 Task: Look for products from Peet's only.
Action: Mouse pressed left at (24, 91)
Screenshot: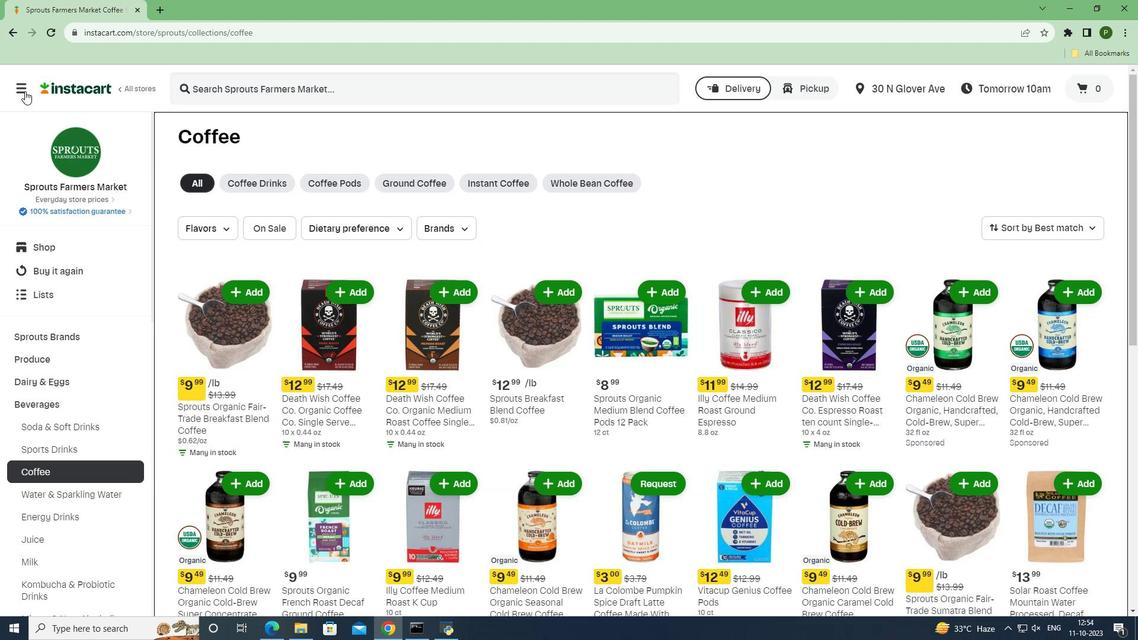 
Action: Mouse moved to (56, 314)
Screenshot: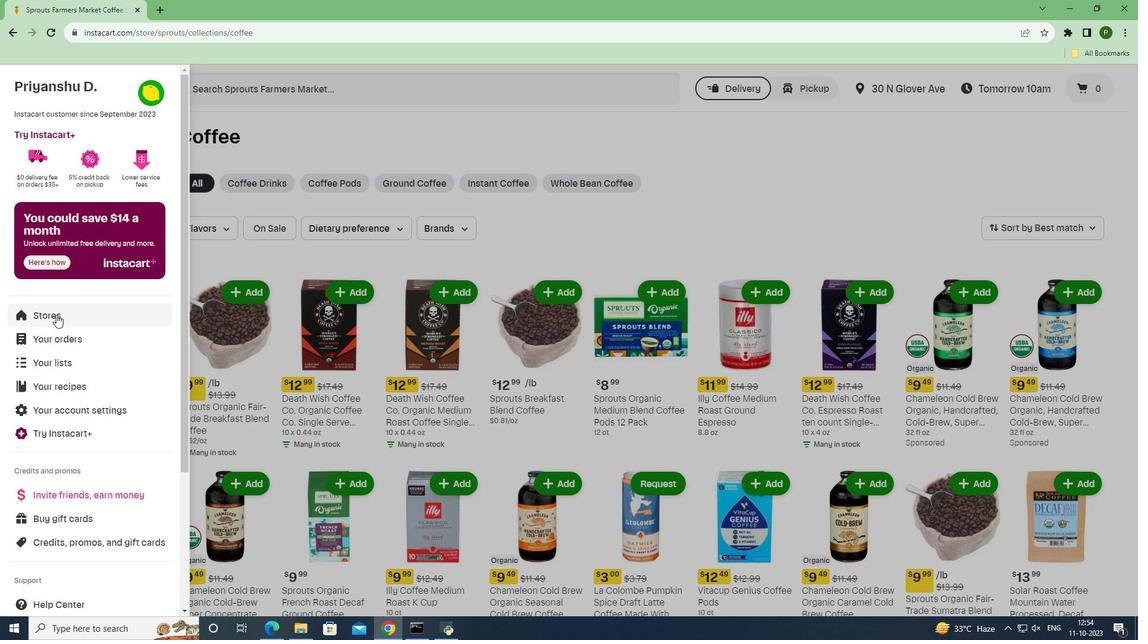 
Action: Mouse pressed left at (56, 314)
Screenshot: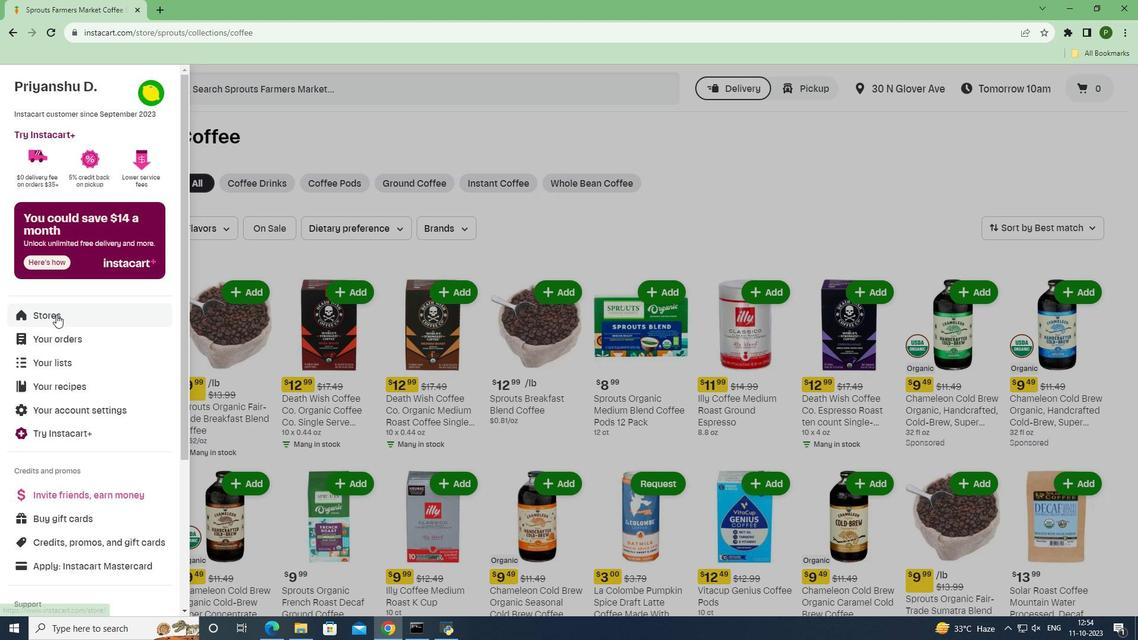 
Action: Mouse moved to (273, 137)
Screenshot: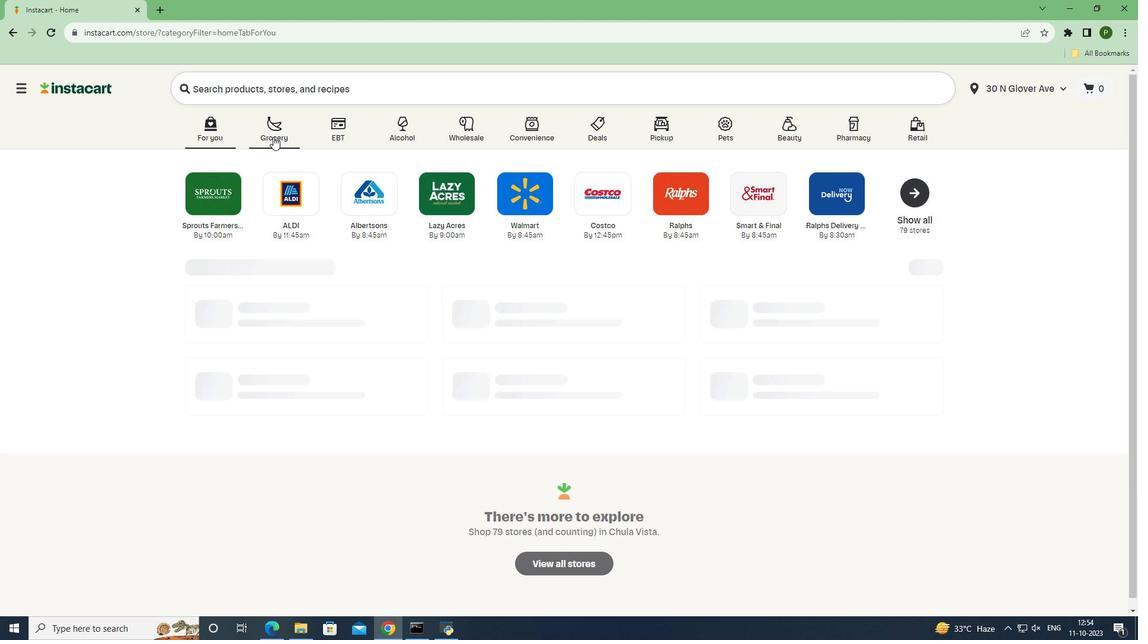 
Action: Mouse pressed left at (273, 137)
Screenshot: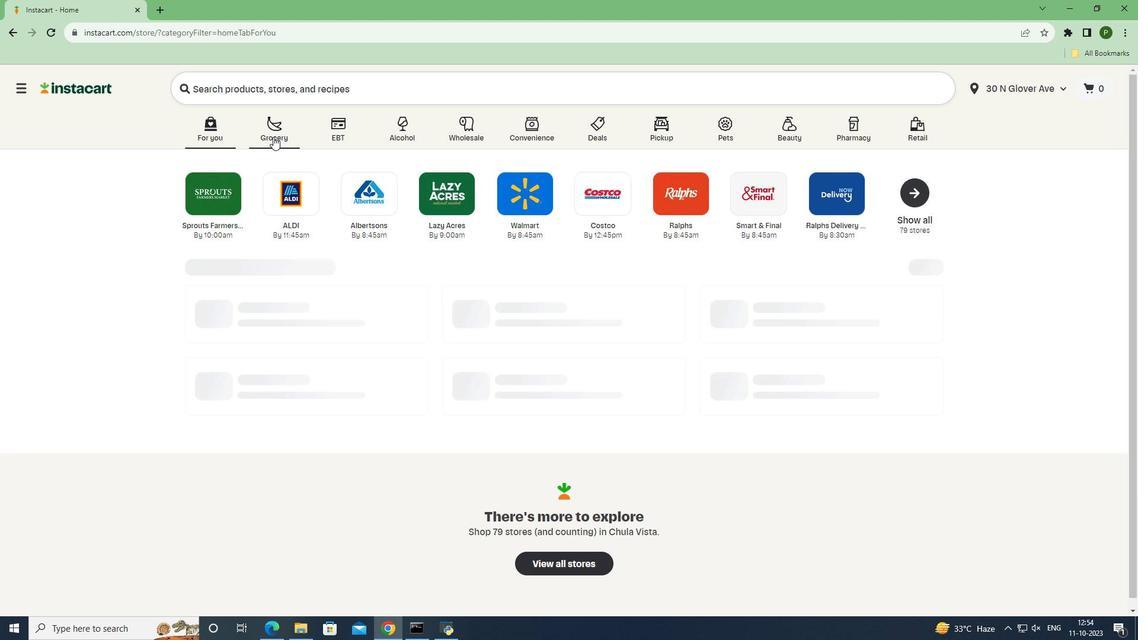 
Action: Mouse moved to (470, 265)
Screenshot: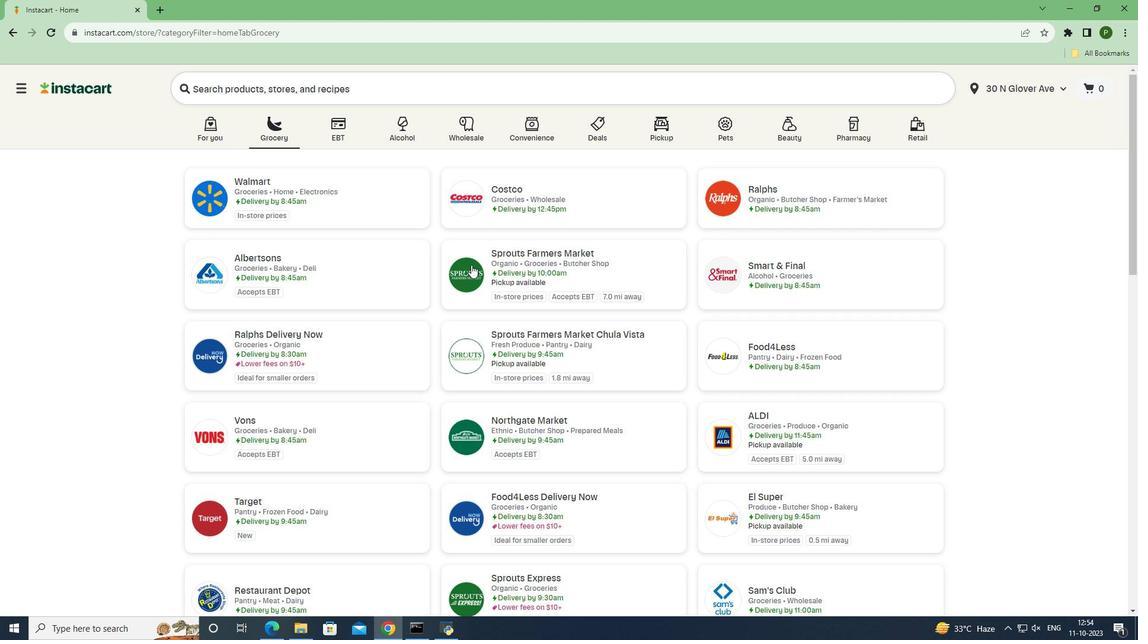 
Action: Mouse pressed left at (470, 265)
Screenshot: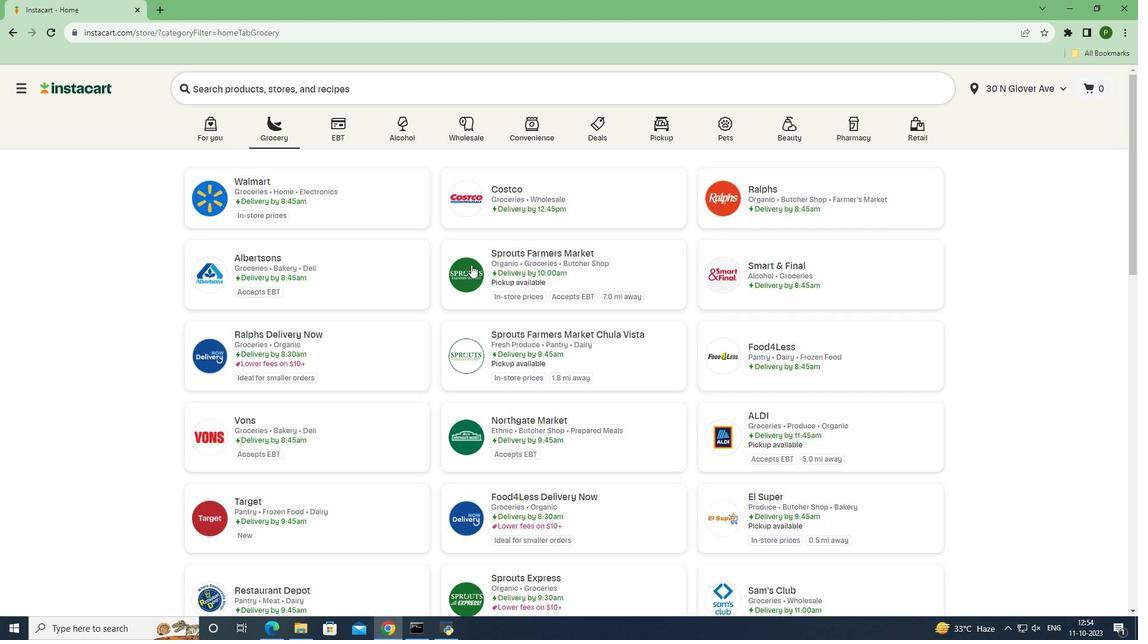
Action: Mouse moved to (67, 404)
Screenshot: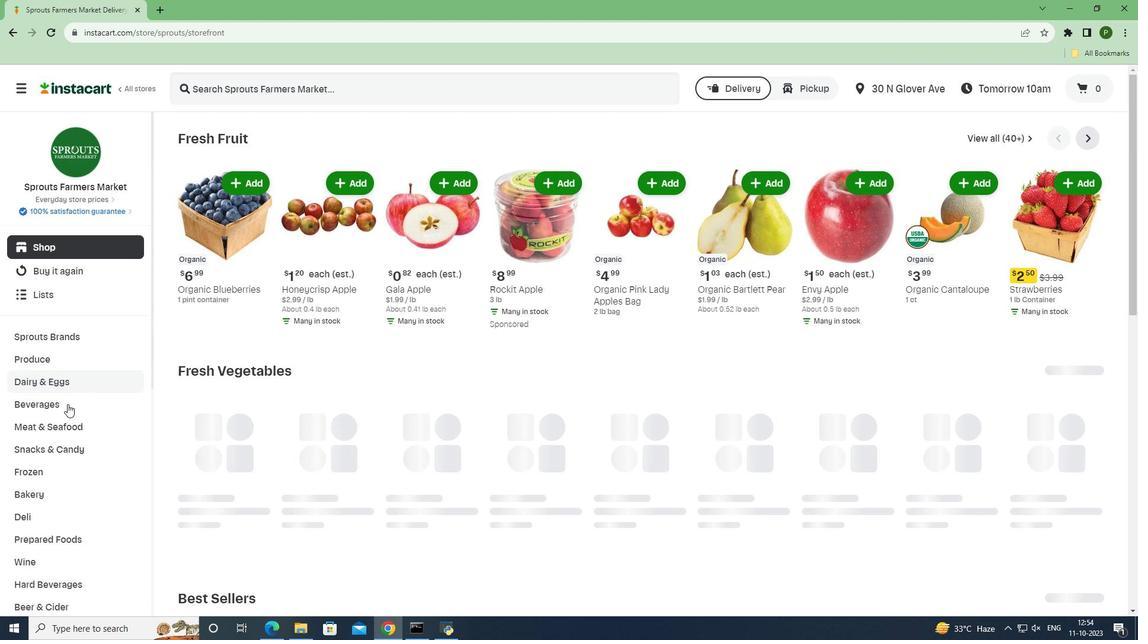 
Action: Mouse pressed left at (67, 404)
Screenshot: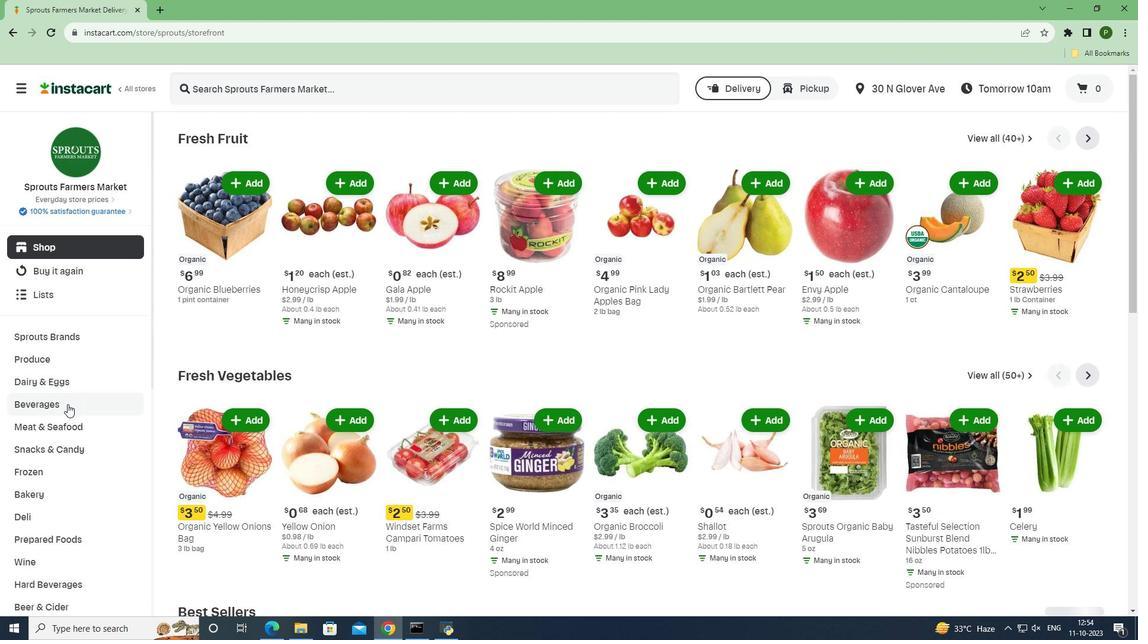 
Action: Mouse moved to (75, 475)
Screenshot: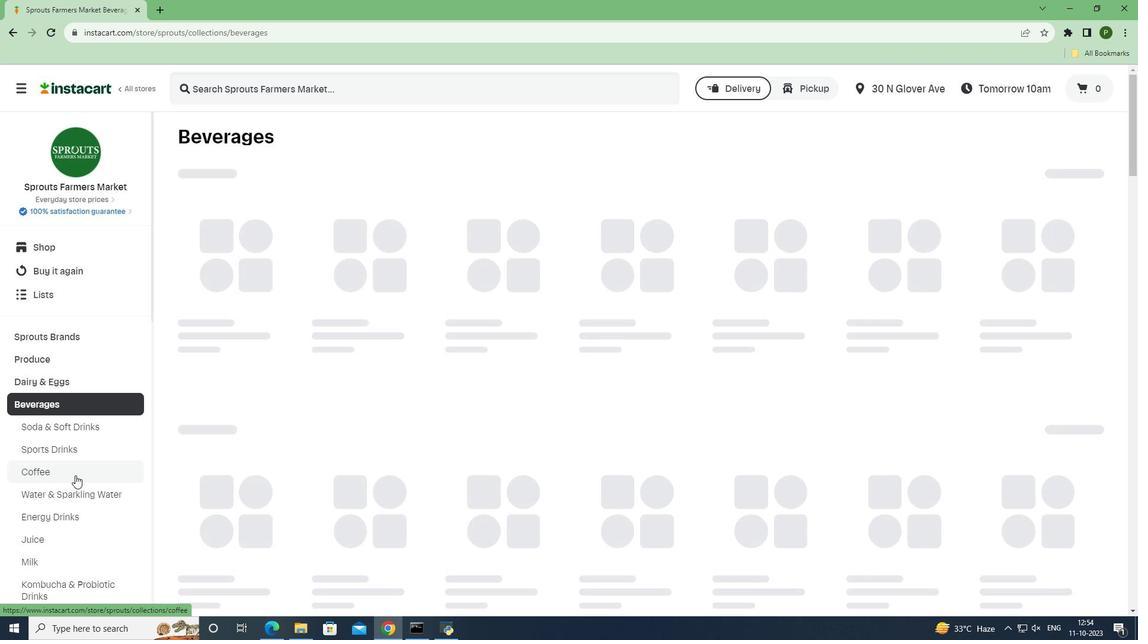 
Action: Mouse pressed left at (75, 475)
Screenshot: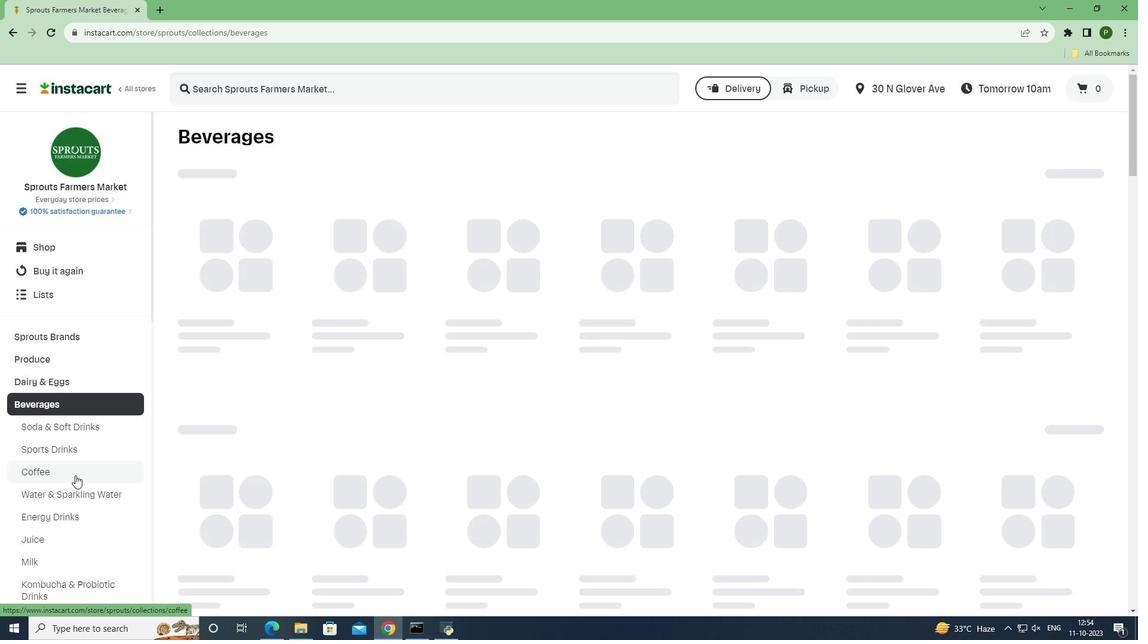 
Action: Mouse moved to (450, 230)
Screenshot: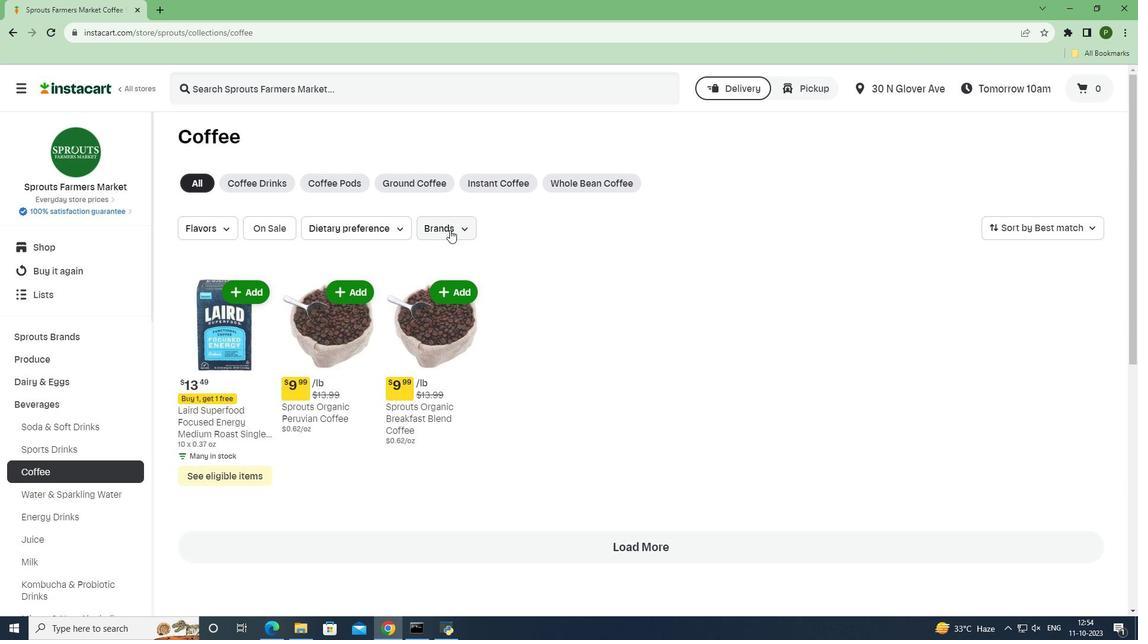 
Action: Mouse pressed left at (450, 230)
Screenshot: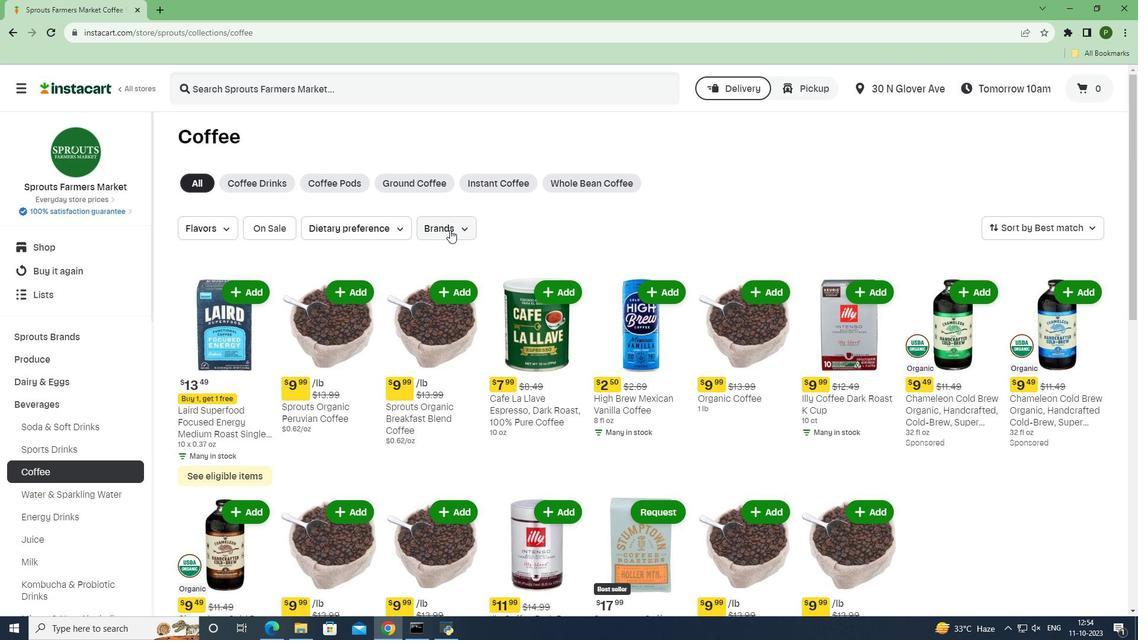 
Action: Mouse moved to (500, 303)
Screenshot: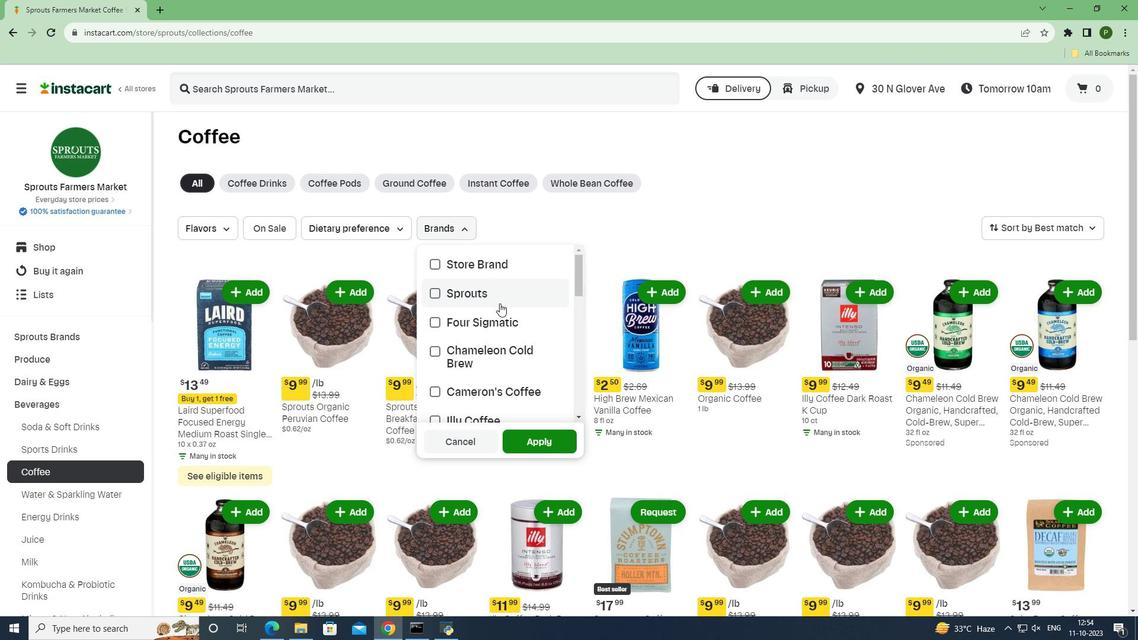 
Action: Mouse scrolled (500, 303) with delta (0, 0)
Screenshot: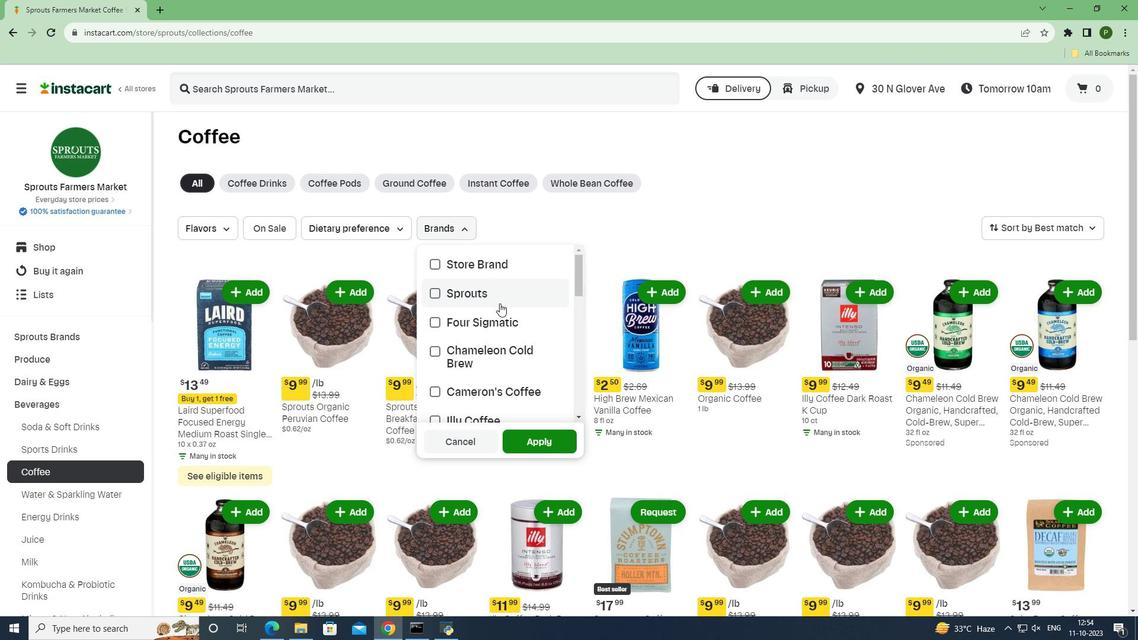 
Action: Mouse scrolled (500, 303) with delta (0, 0)
Screenshot: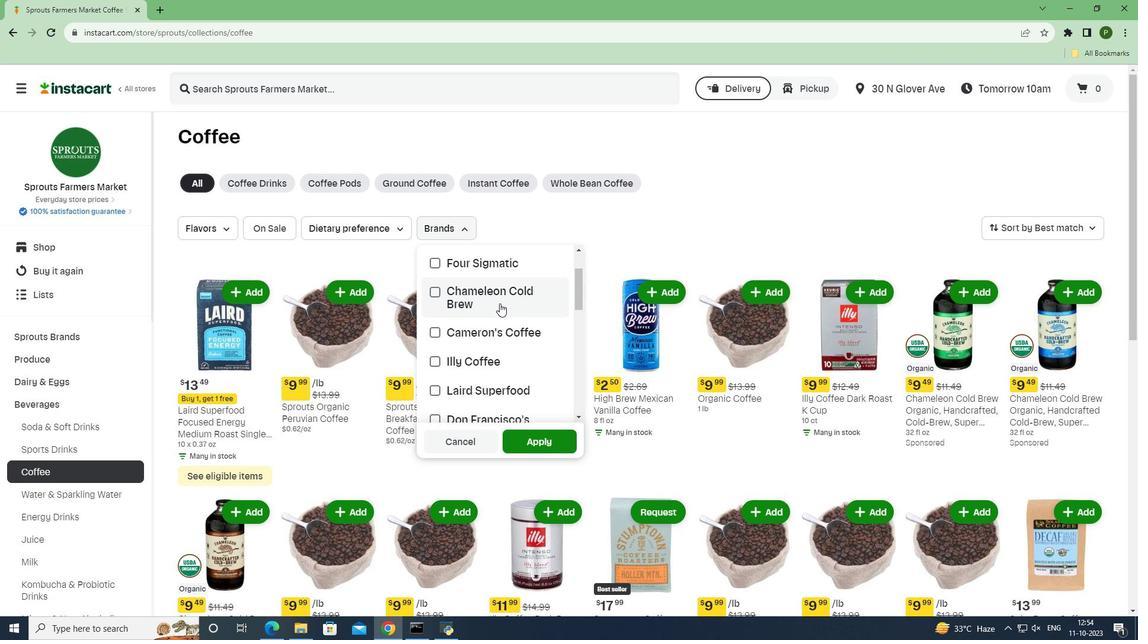 
Action: Mouse scrolled (500, 303) with delta (0, 0)
Screenshot: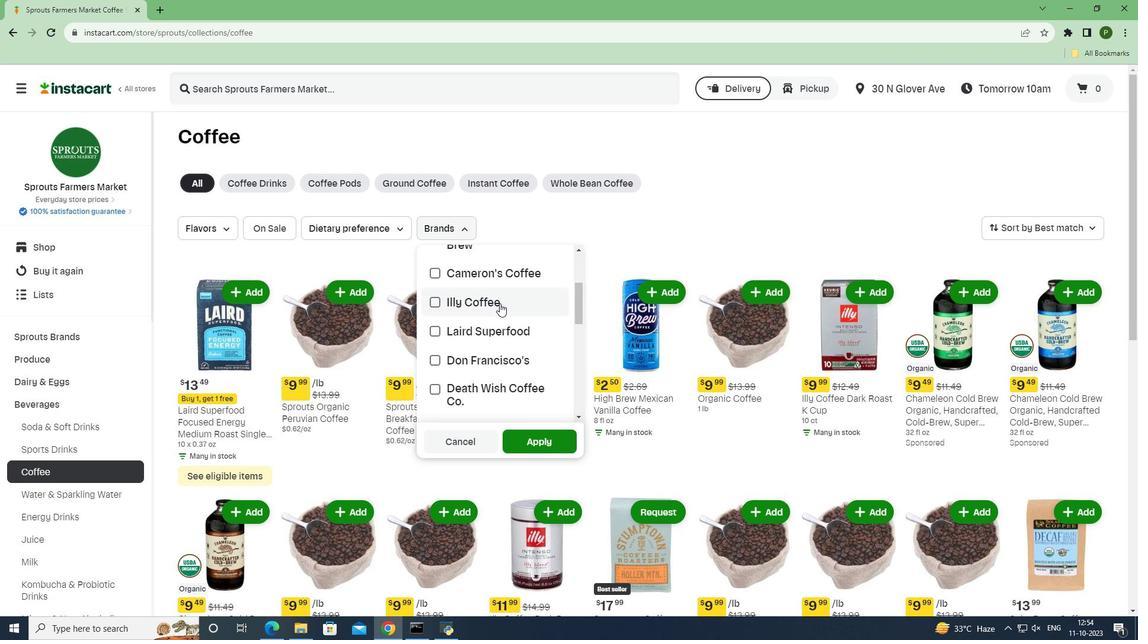 
Action: Mouse scrolled (500, 303) with delta (0, 0)
Screenshot: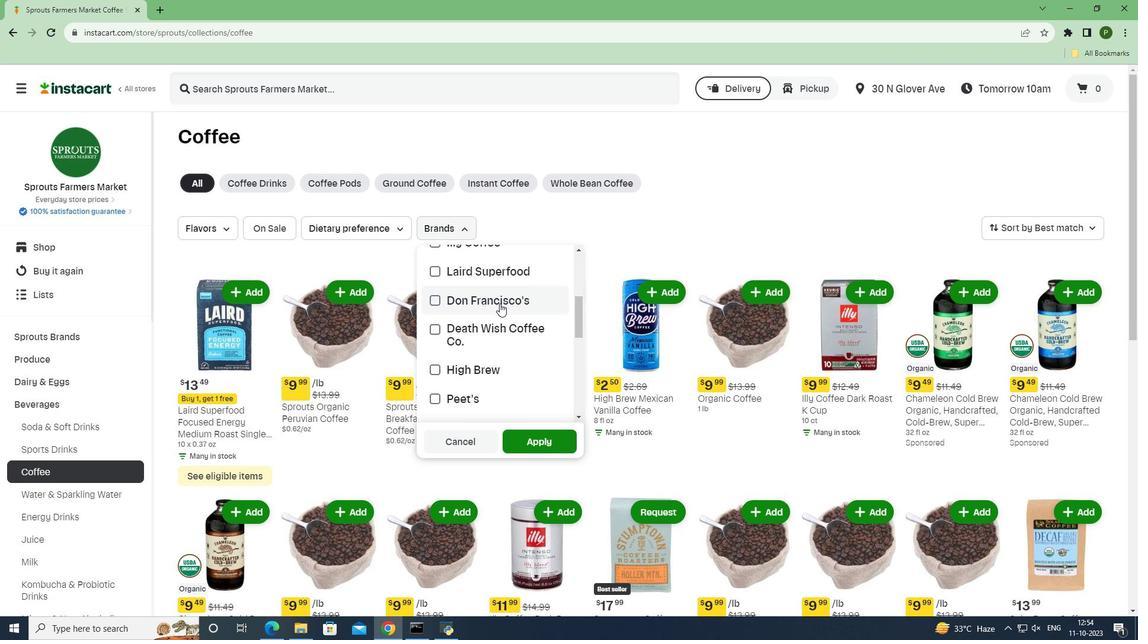 
Action: Mouse moved to (484, 342)
Screenshot: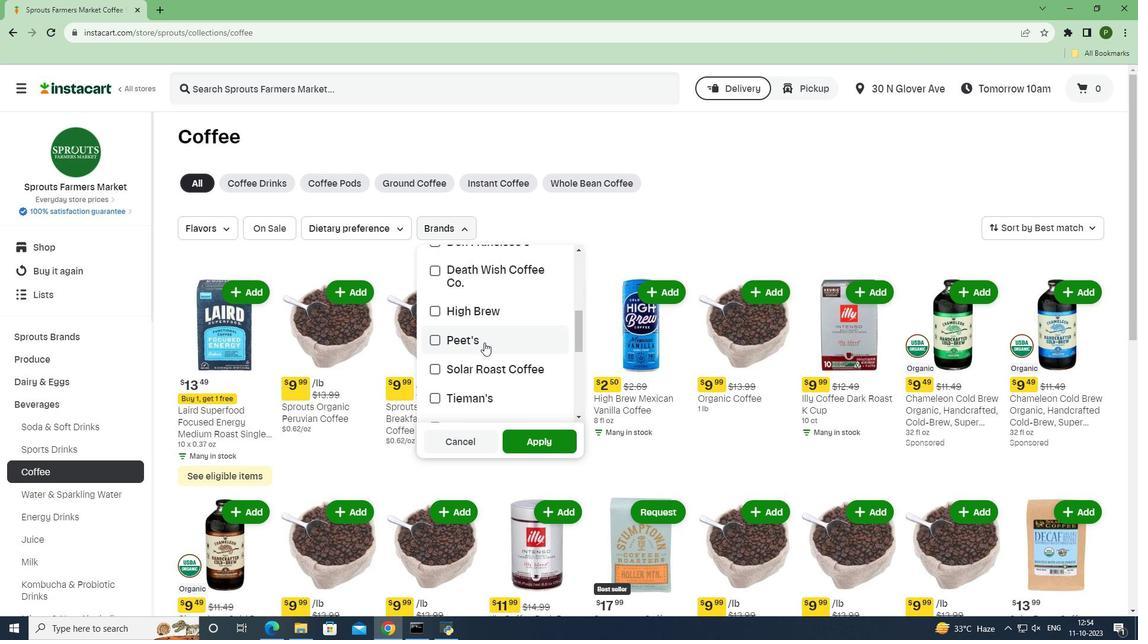 
Action: Mouse pressed left at (484, 342)
Screenshot: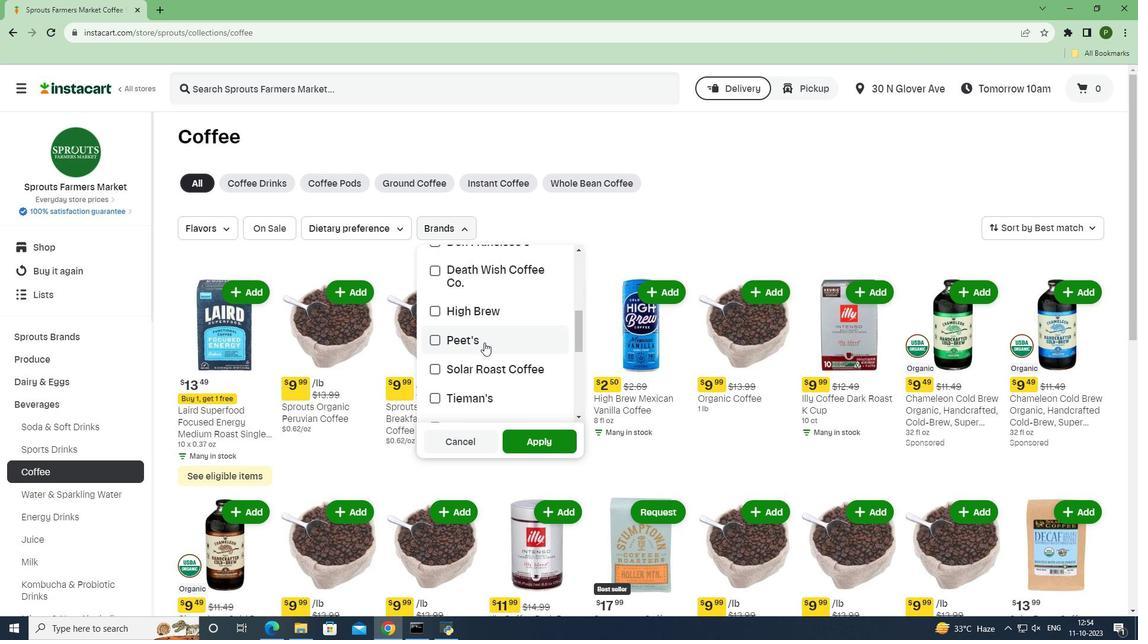 
Action: Mouse moved to (535, 435)
Screenshot: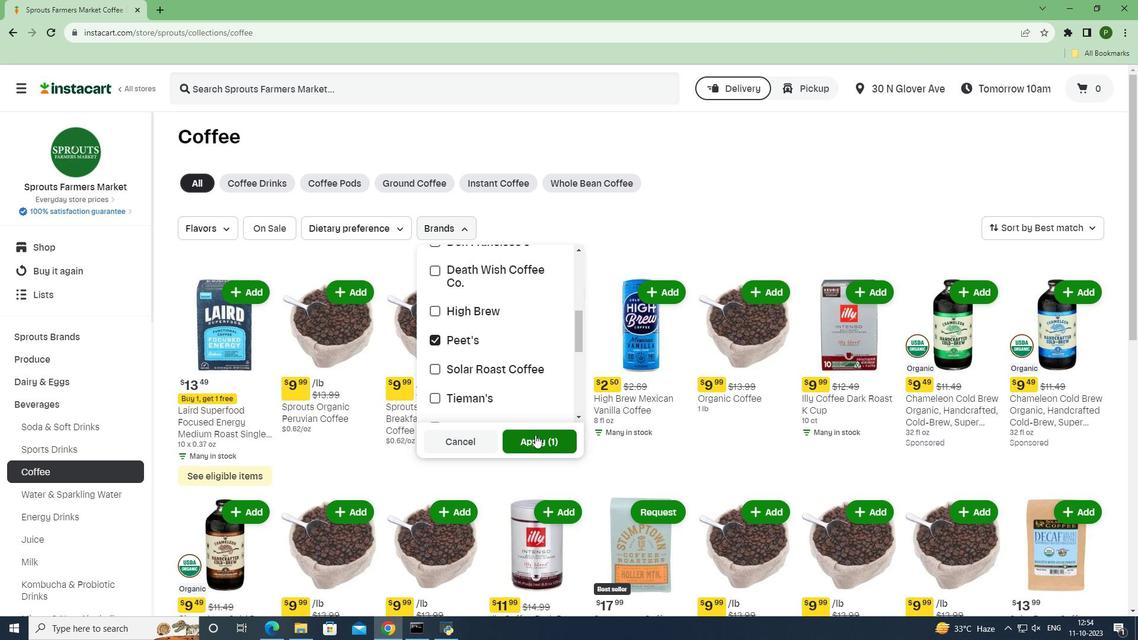 
Action: Mouse pressed left at (535, 435)
Screenshot: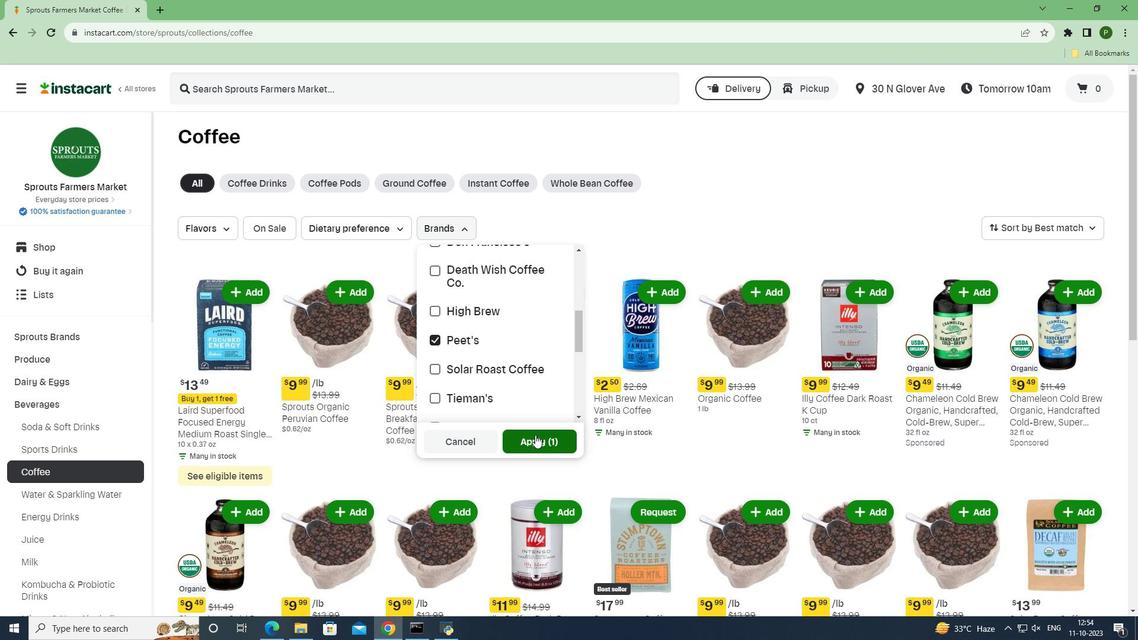
Action: Mouse moved to (645, 380)
Screenshot: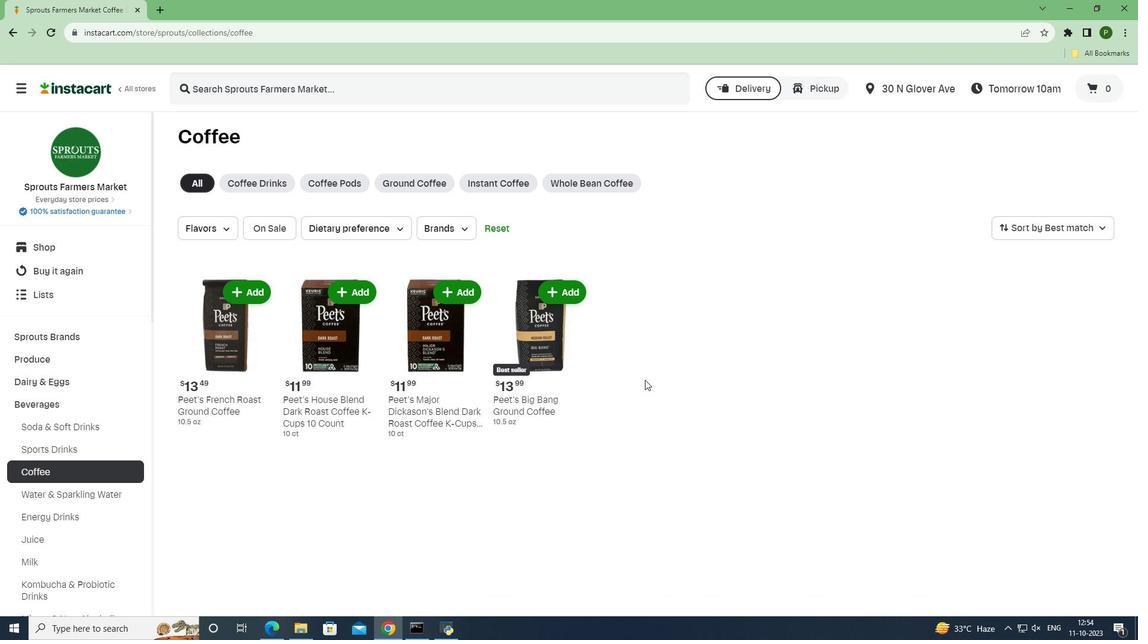 
